 Task: Create a task  User interface not responsive on mobile devices , assign it to team member softage.8@softage.net in the project XenonTech and update the status of the task to  On Track  , set the priority of the task to Low.
Action: Mouse moved to (60, 572)
Screenshot: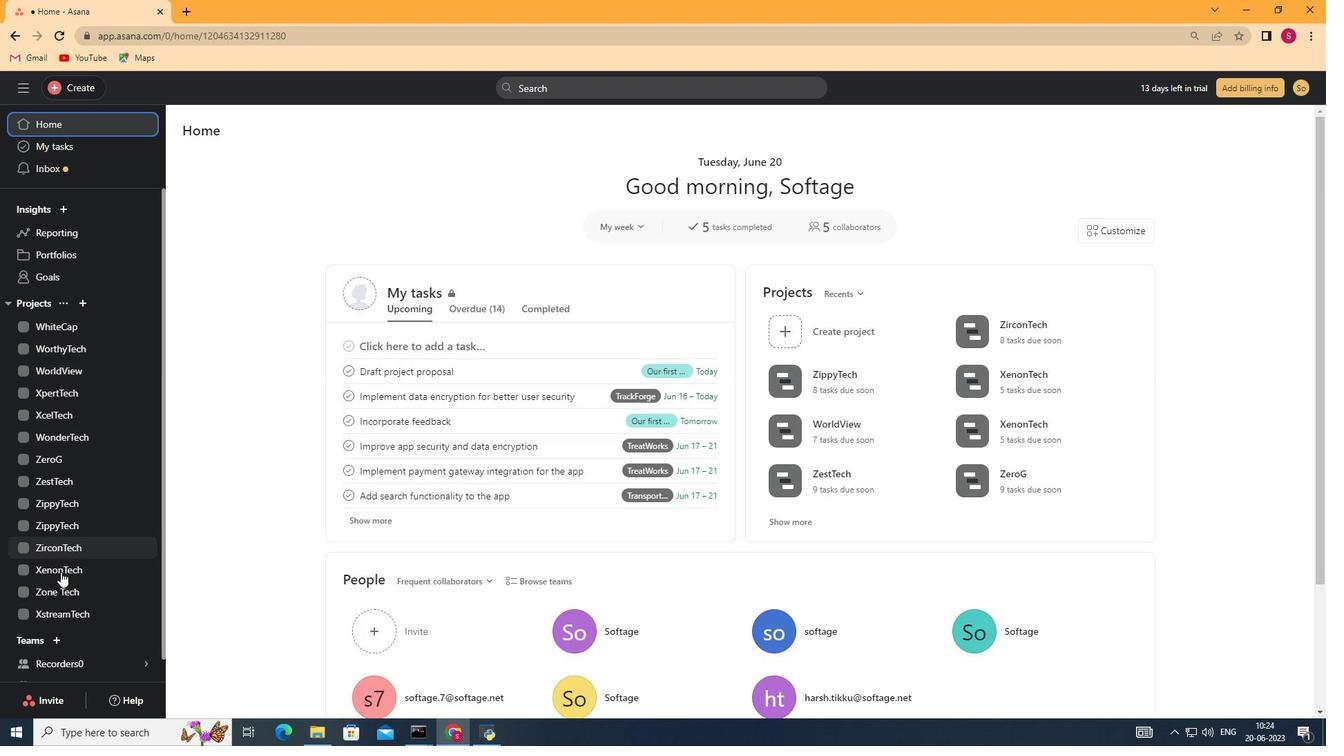 
Action: Mouse pressed left at (60, 572)
Screenshot: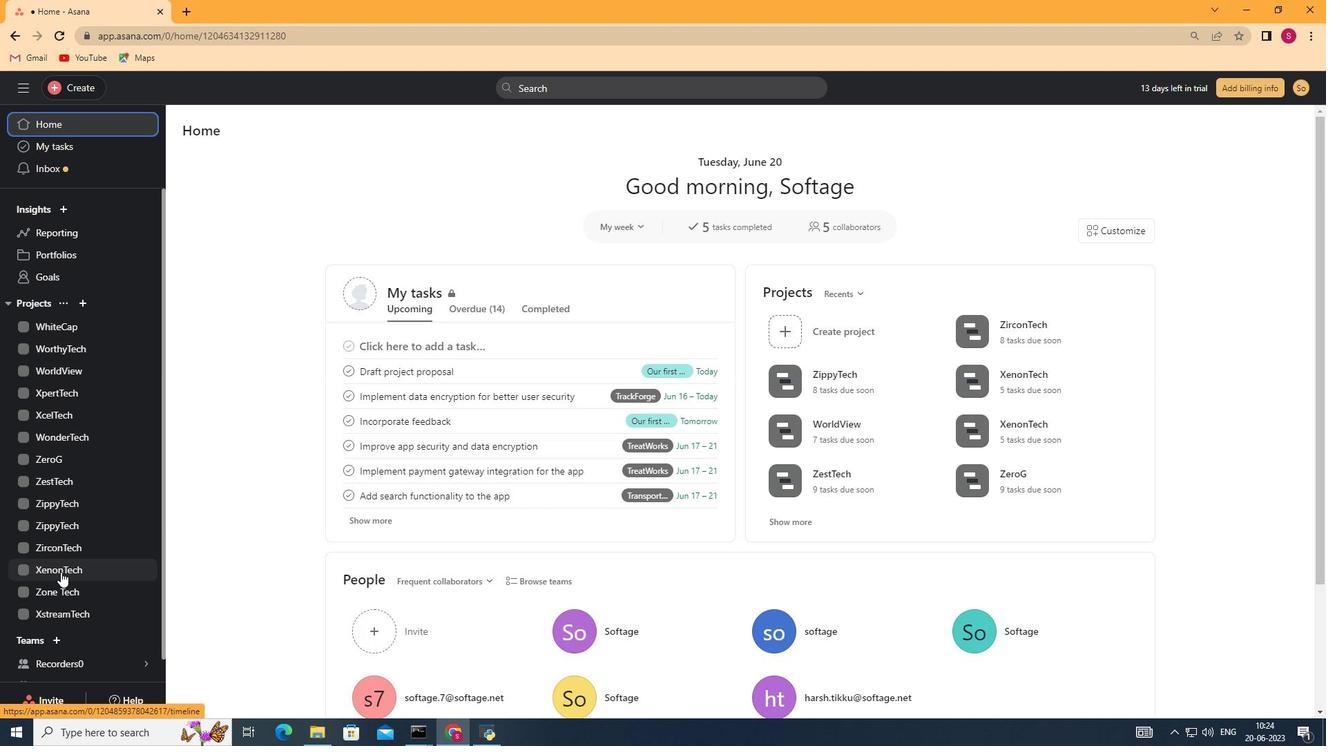 
Action: Mouse moved to (202, 198)
Screenshot: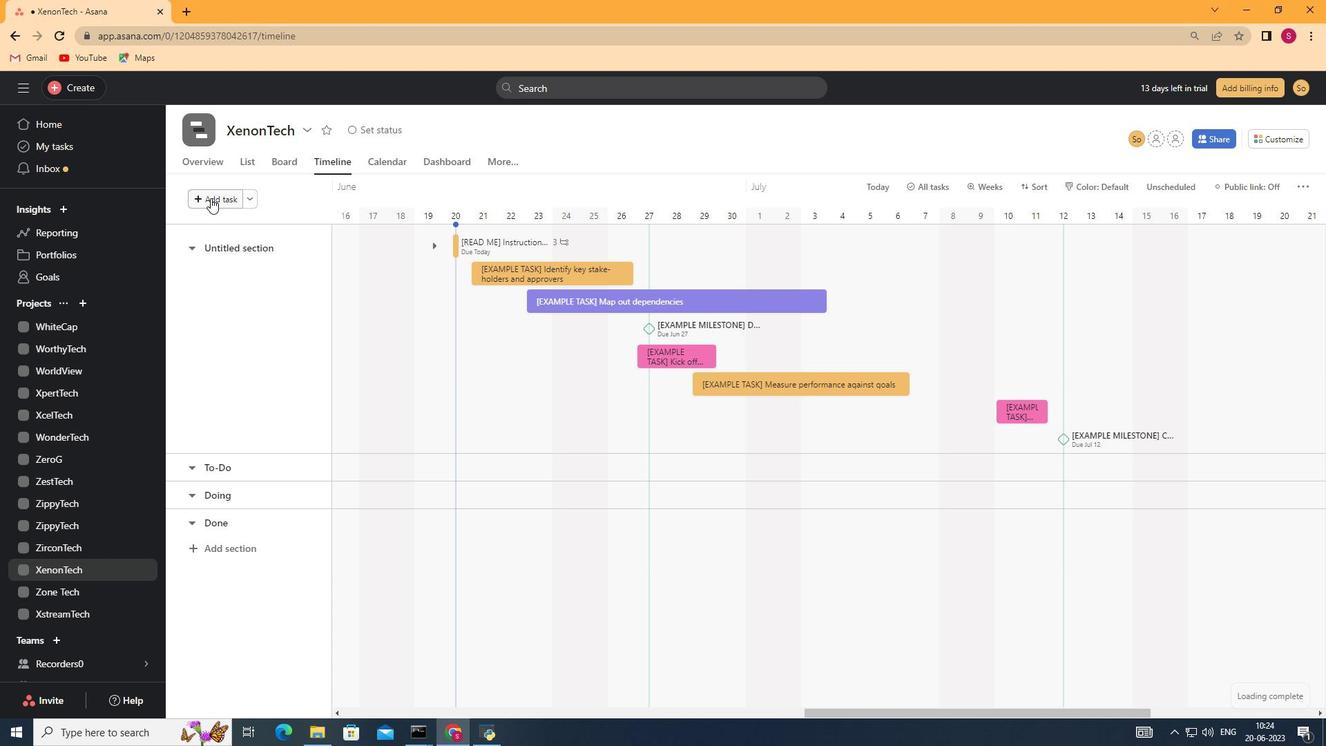 
Action: Mouse pressed left at (202, 198)
Screenshot: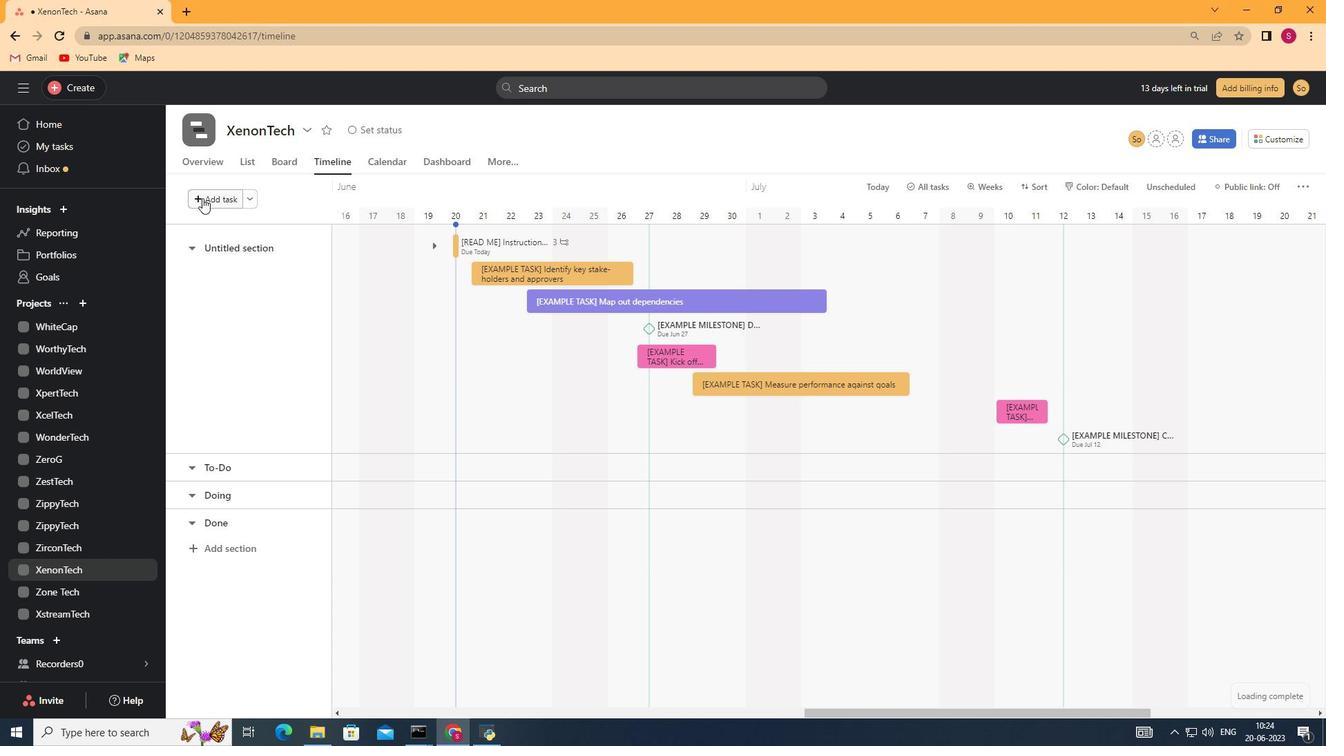 
Action: Mouse moved to (476, 248)
Screenshot: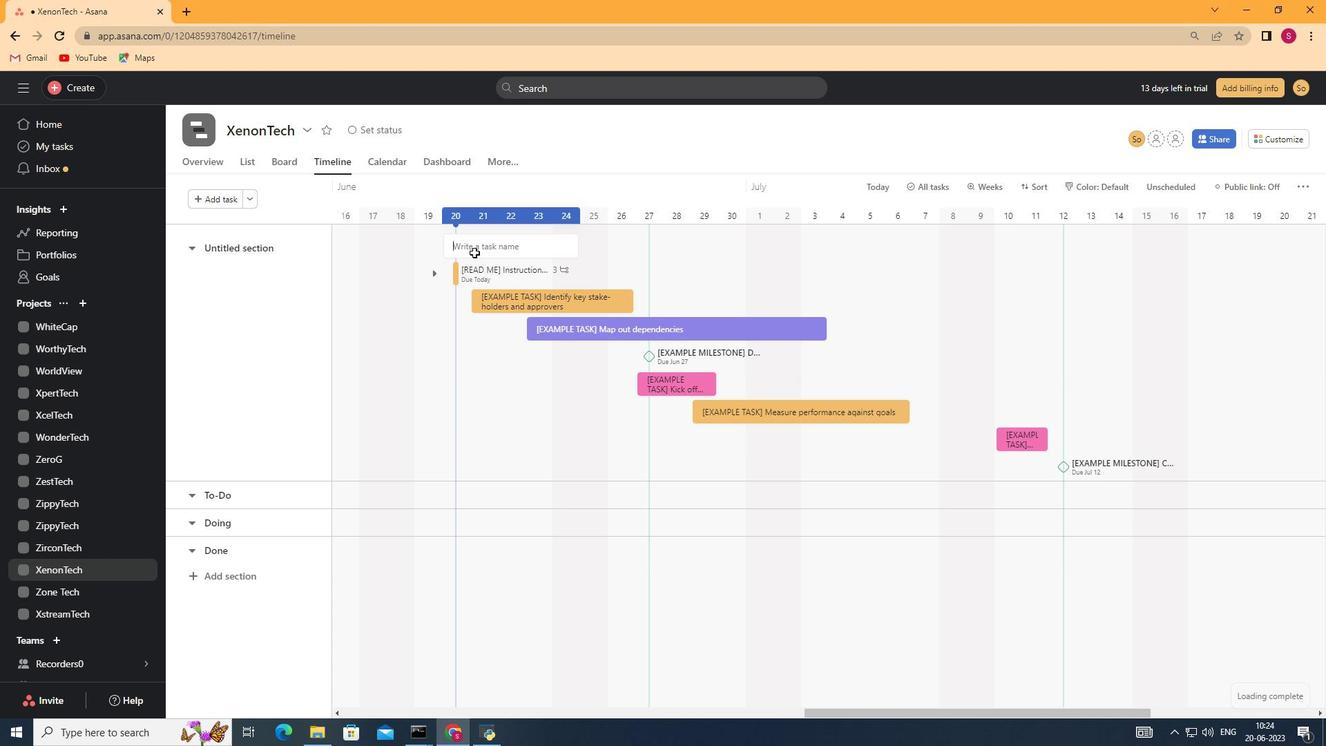 
Action: Mouse pressed left at (476, 248)
Screenshot: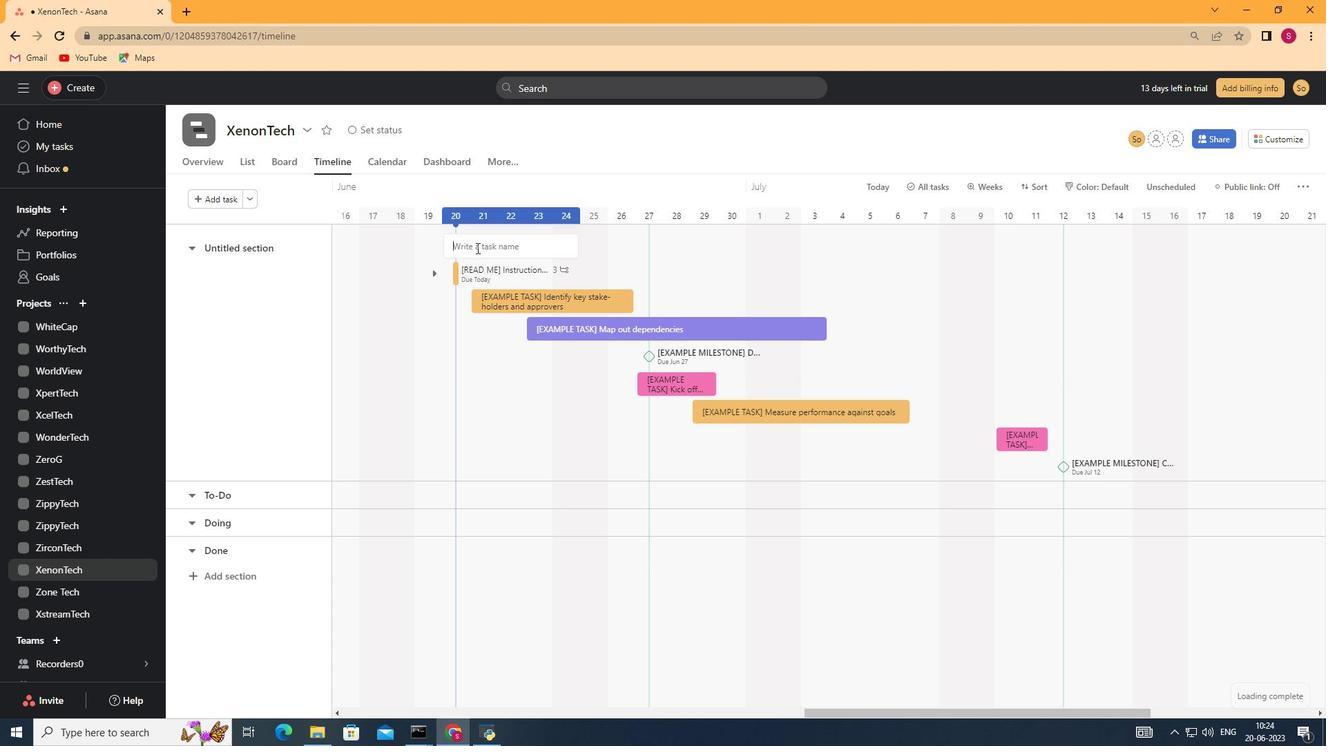 
Action: Key pressed <Key.shift>User<Key.space>interface<Key.space>not<Key.space>responsive<Key.space>on<Key.space>mobile<Key.space>devices<Key.enter>
Screenshot: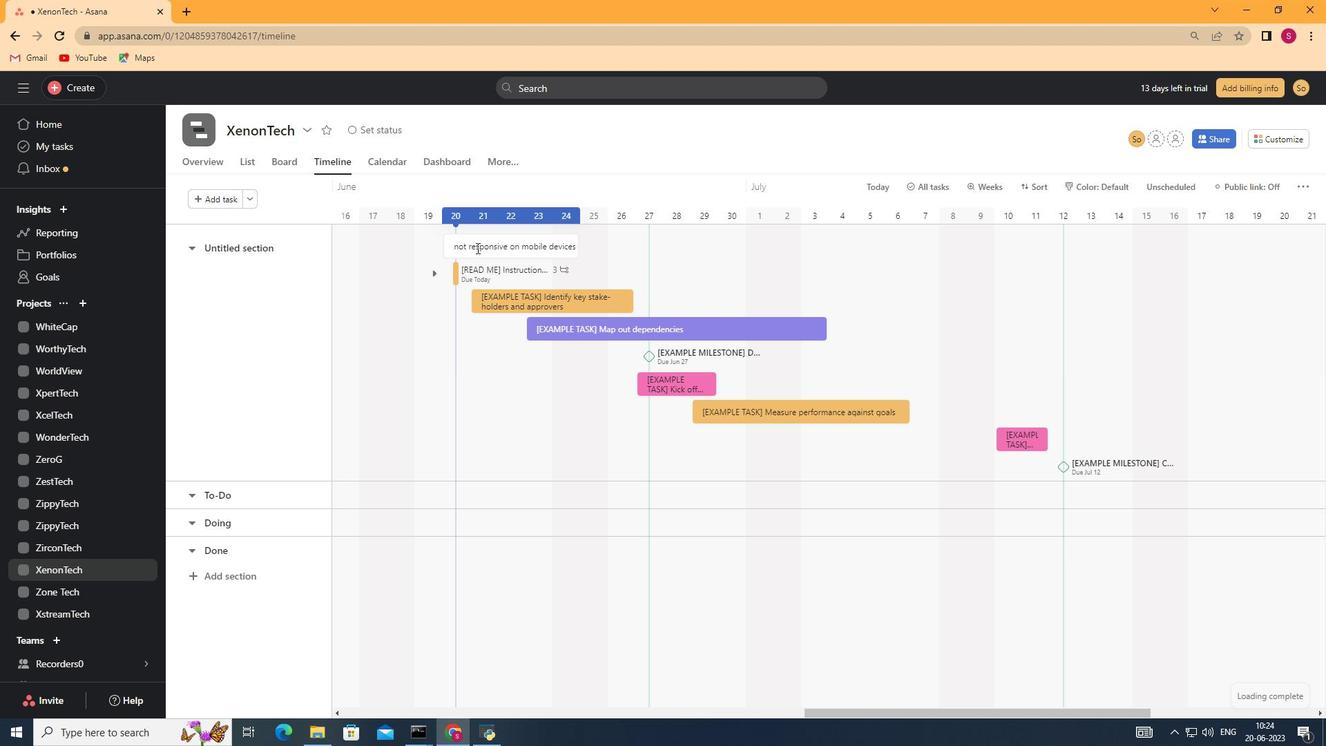 
Action: Mouse moved to (494, 241)
Screenshot: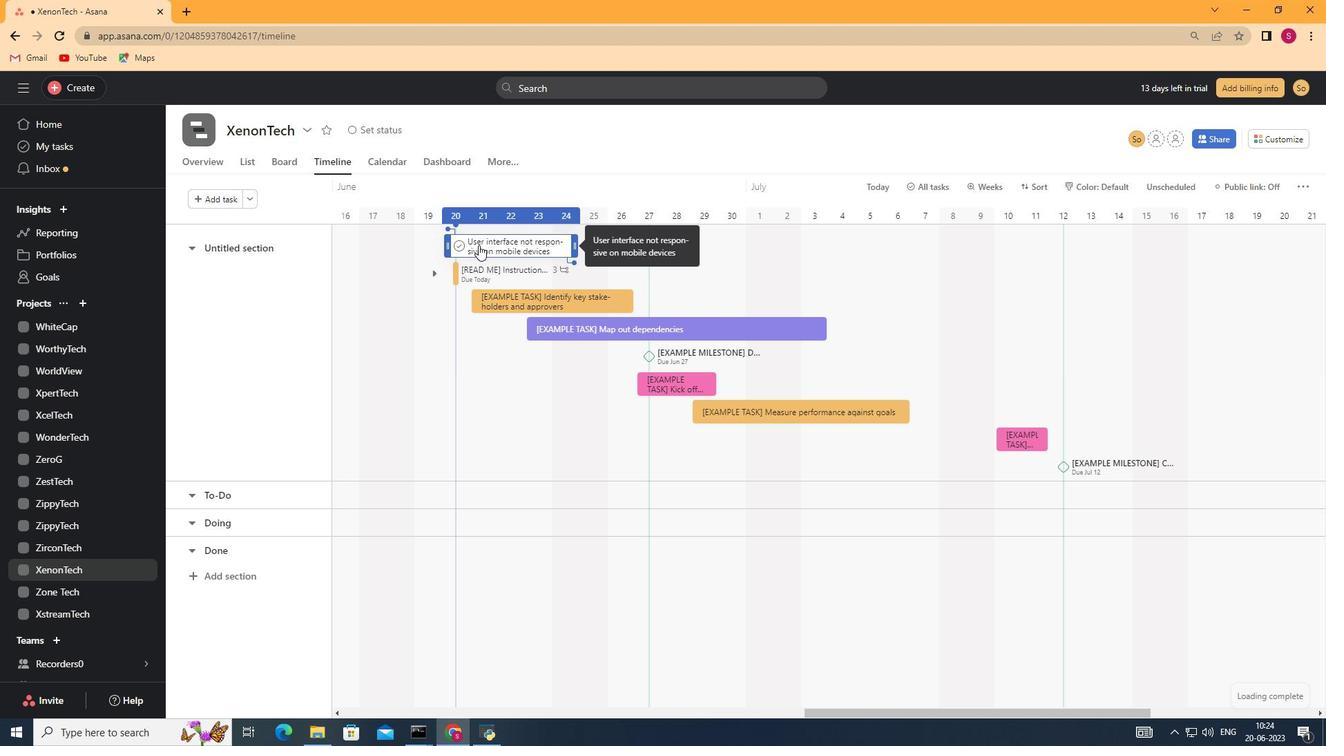 
Action: Mouse pressed left at (494, 241)
Screenshot: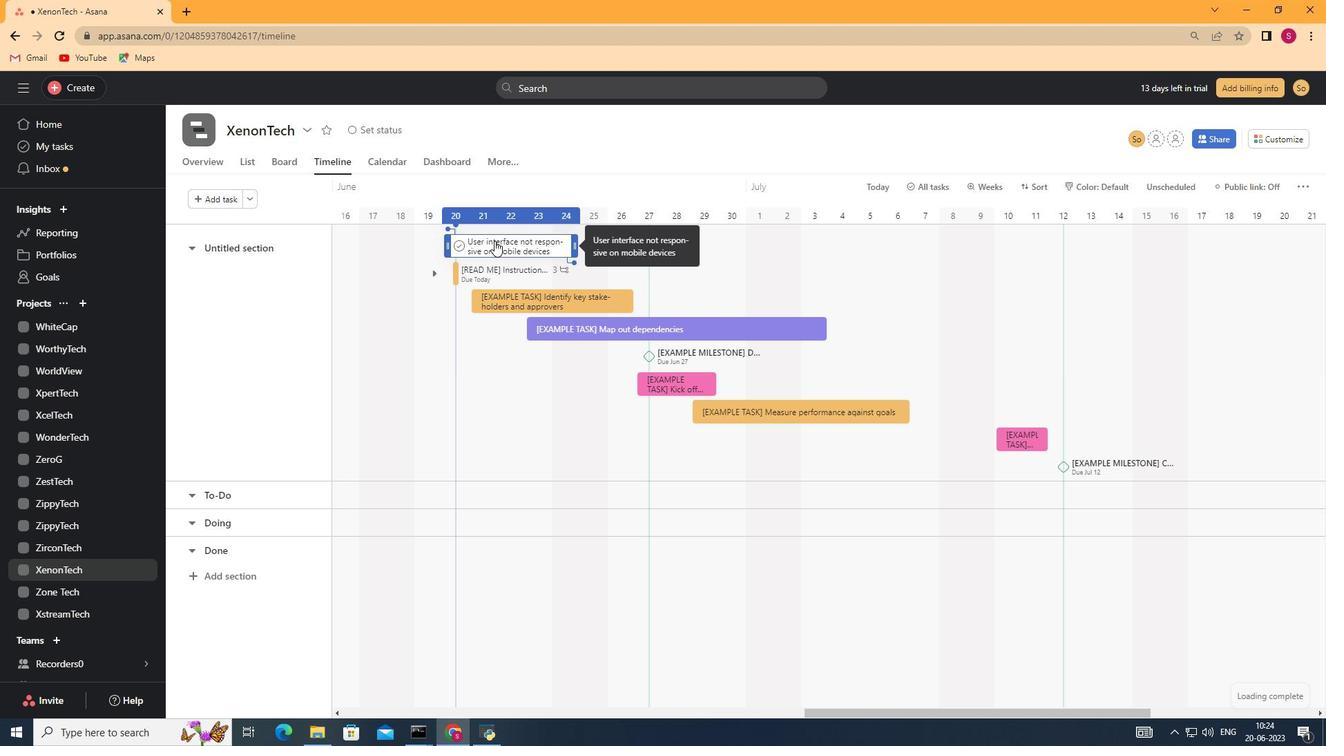 
Action: Mouse moved to (968, 268)
Screenshot: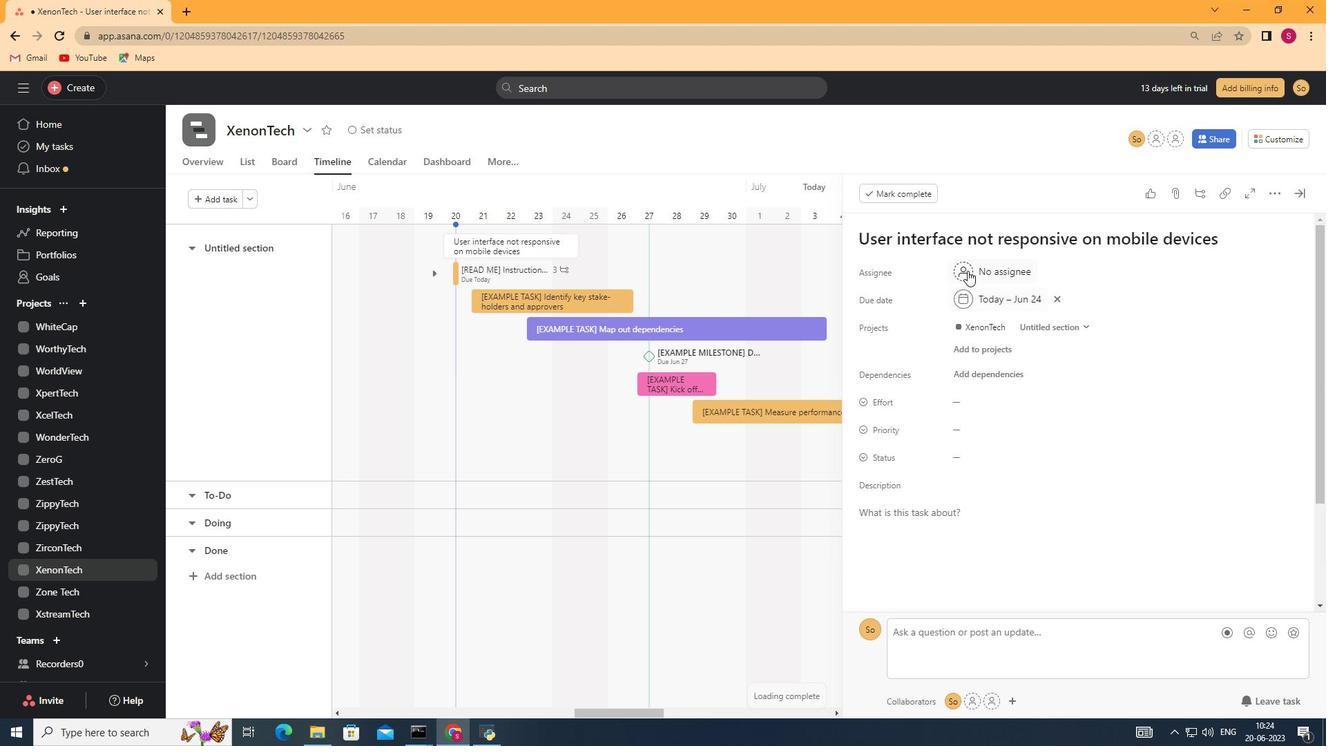 
Action: Mouse pressed left at (968, 268)
Screenshot: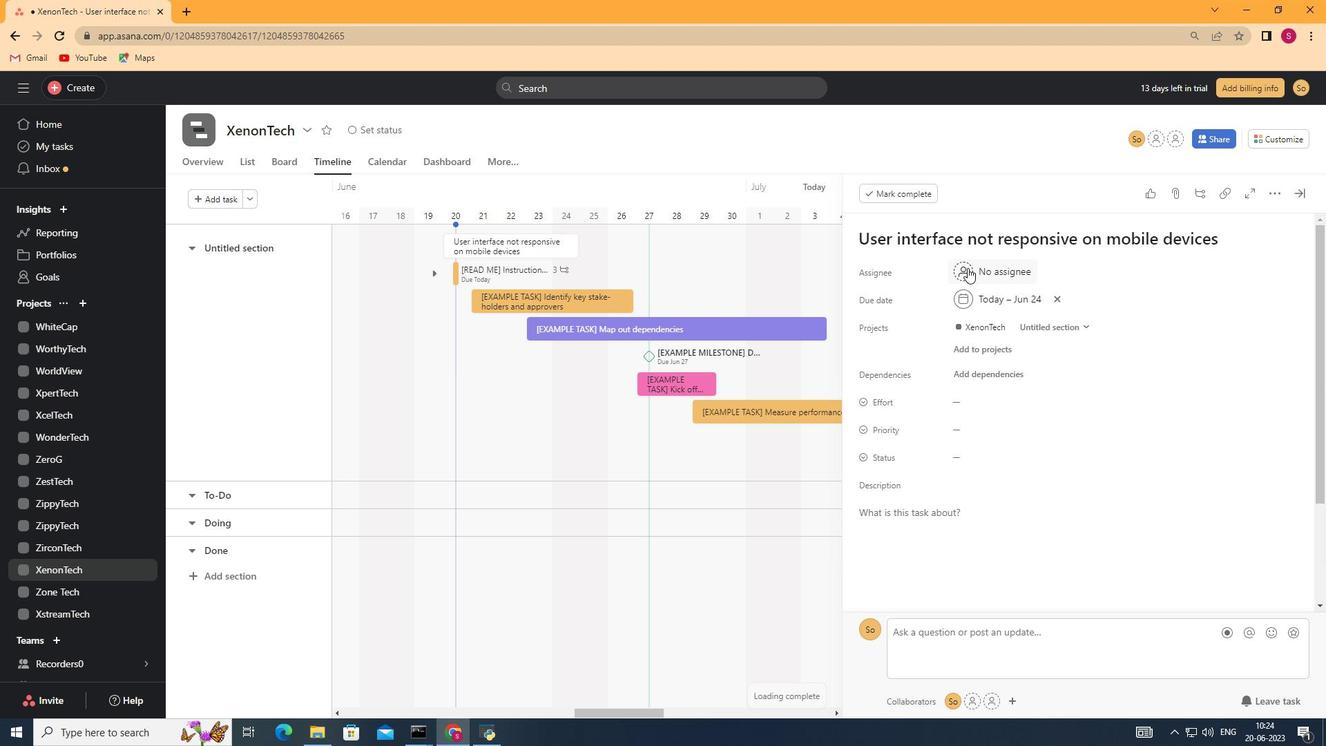 
Action: Mouse moved to (1015, 273)
Screenshot: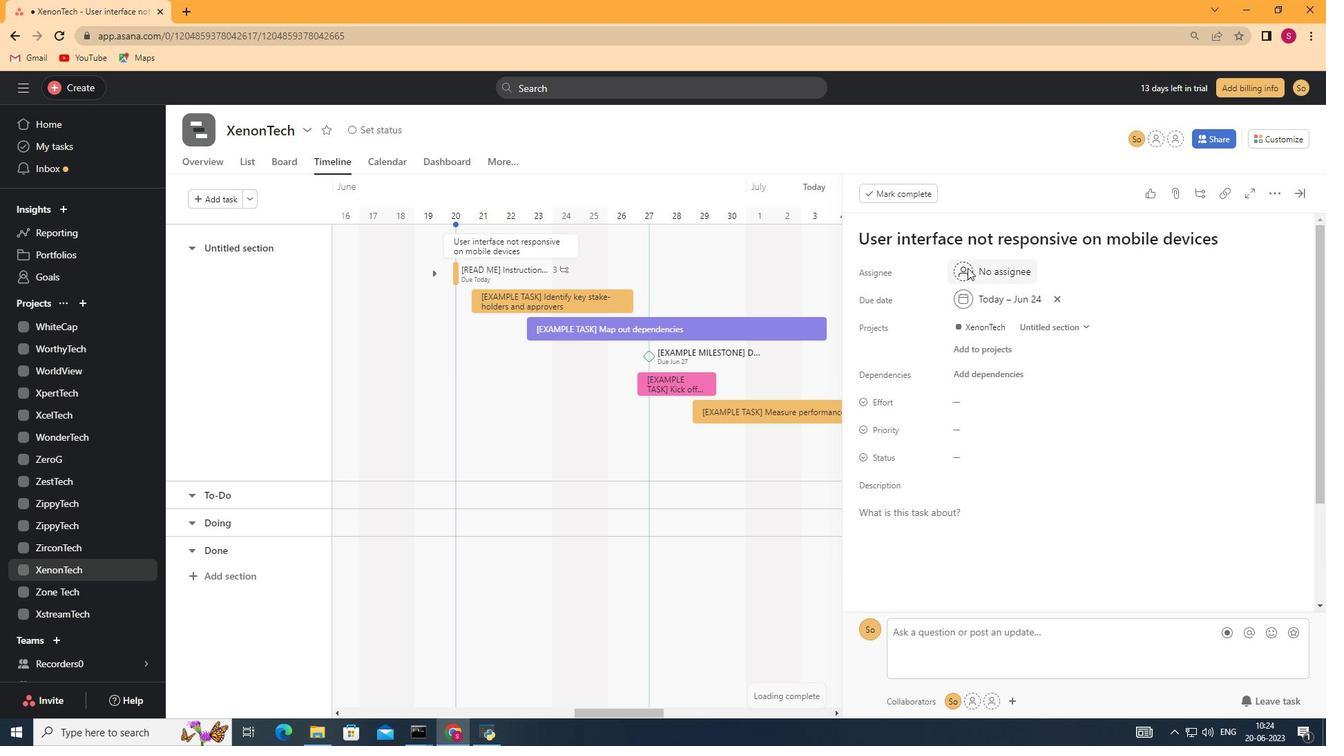 
Action: Key pressed softage.8<Key.shift>@softage.net<Key.enter>
Screenshot: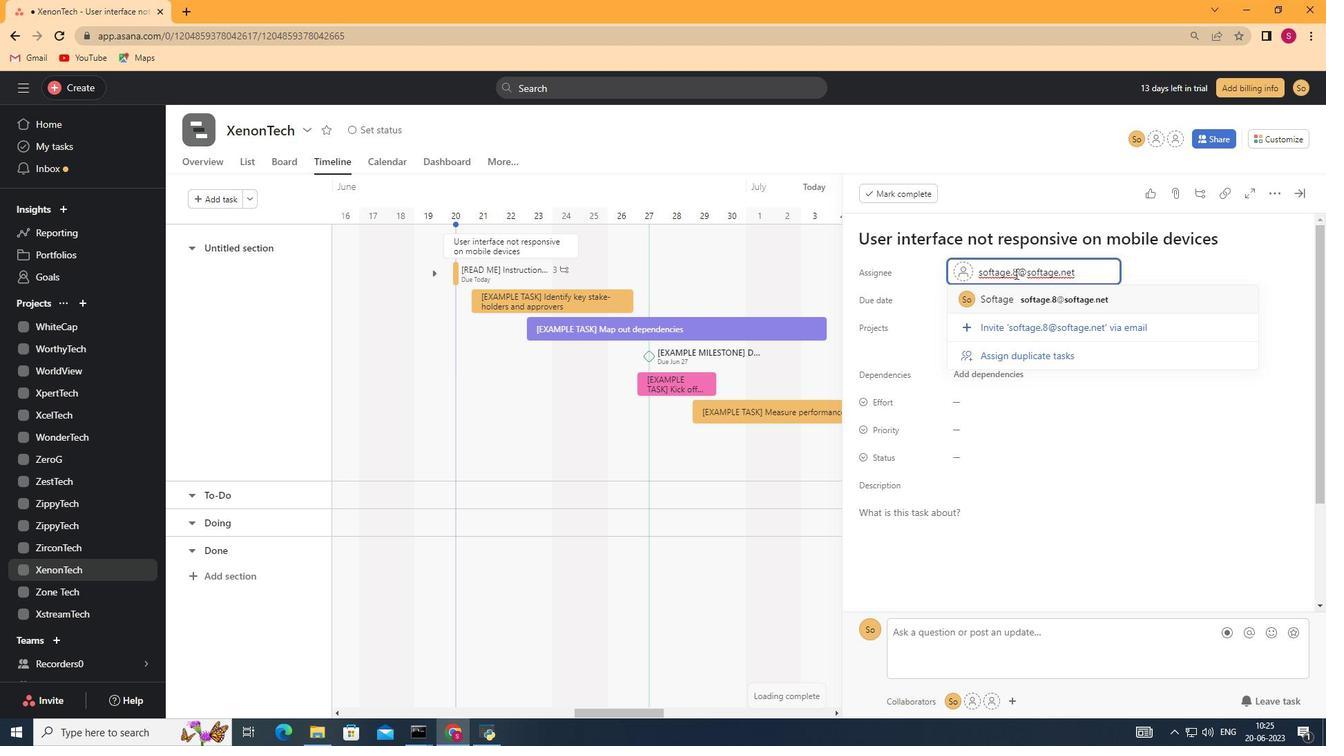 
Action: Mouse moved to (990, 456)
Screenshot: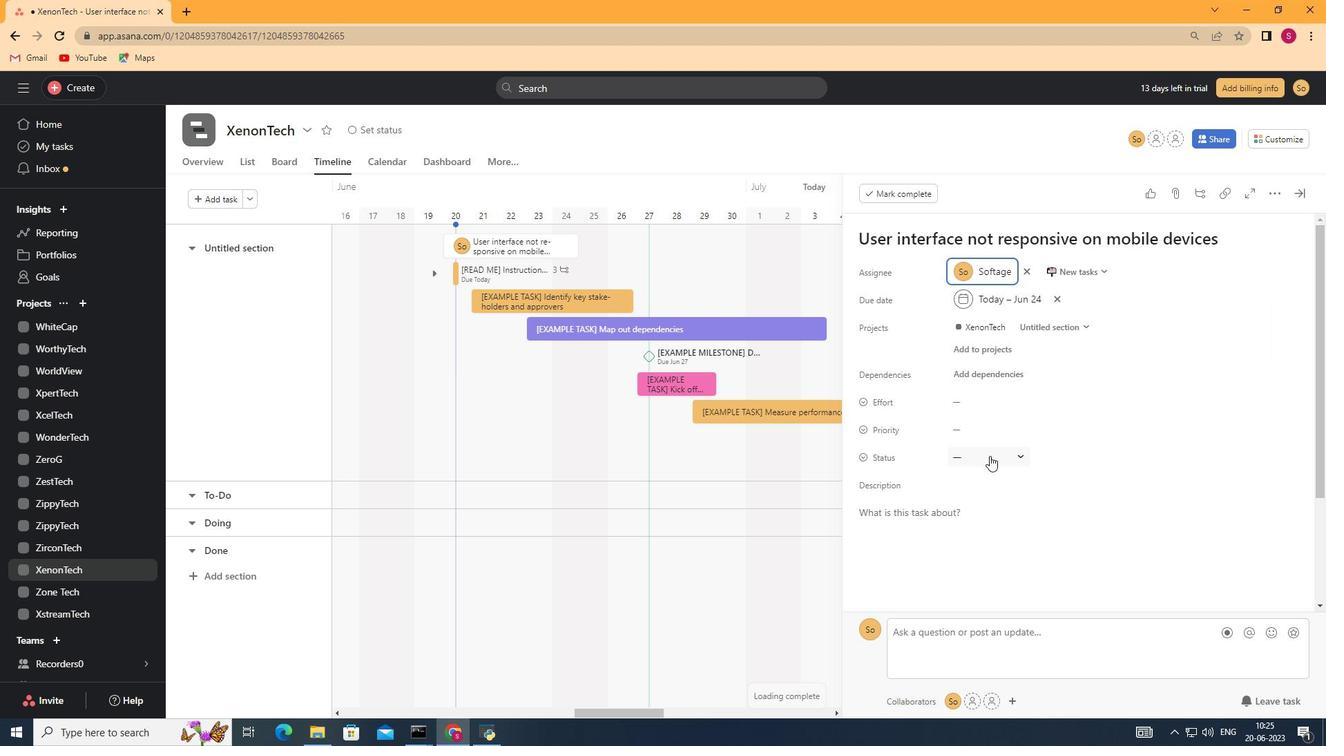 
Action: Mouse pressed left at (990, 456)
Screenshot: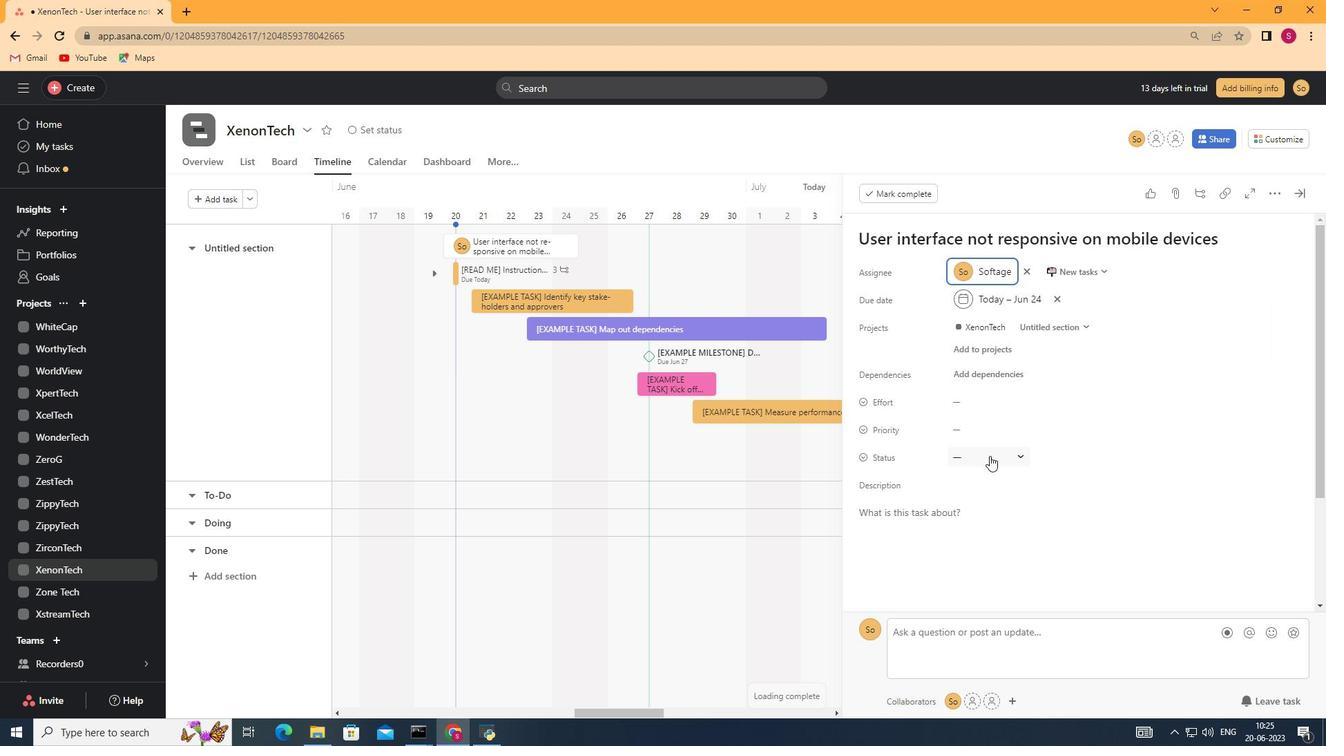 
Action: Mouse moved to (1026, 507)
Screenshot: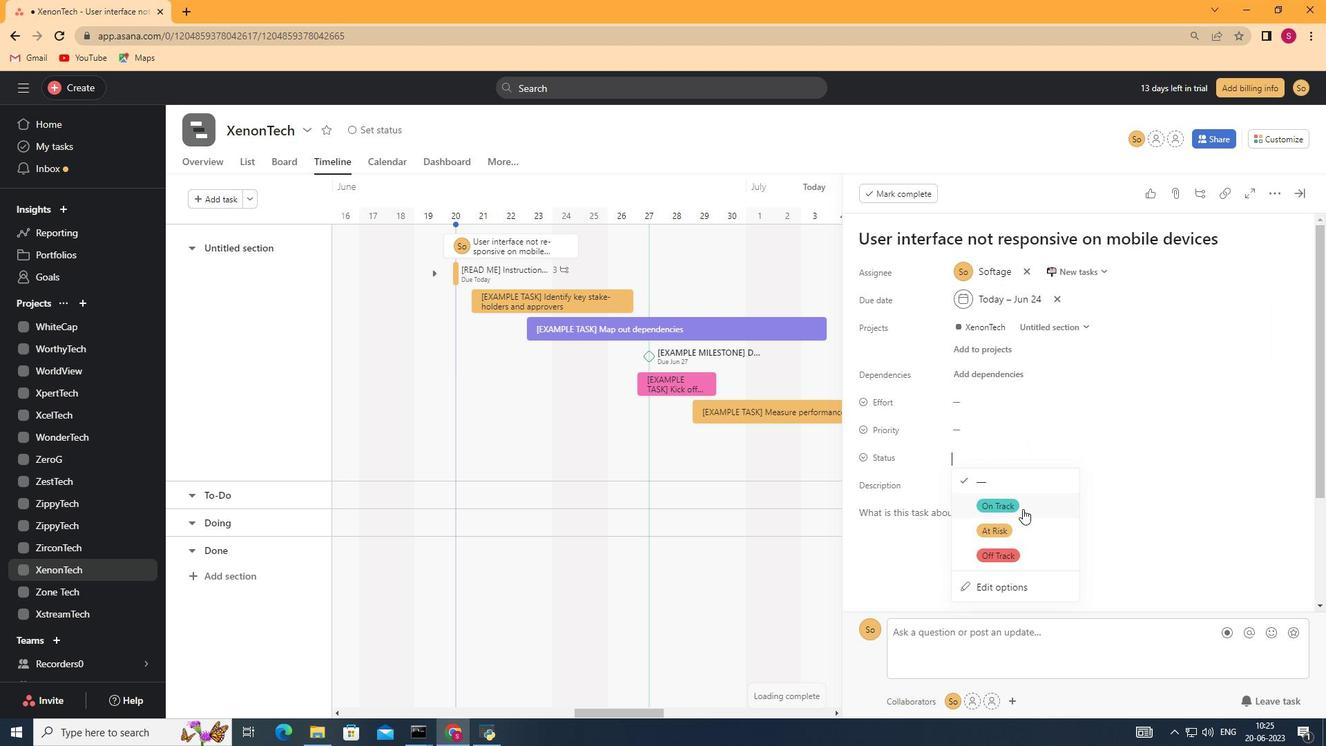 
Action: Mouse pressed left at (1026, 507)
Screenshot: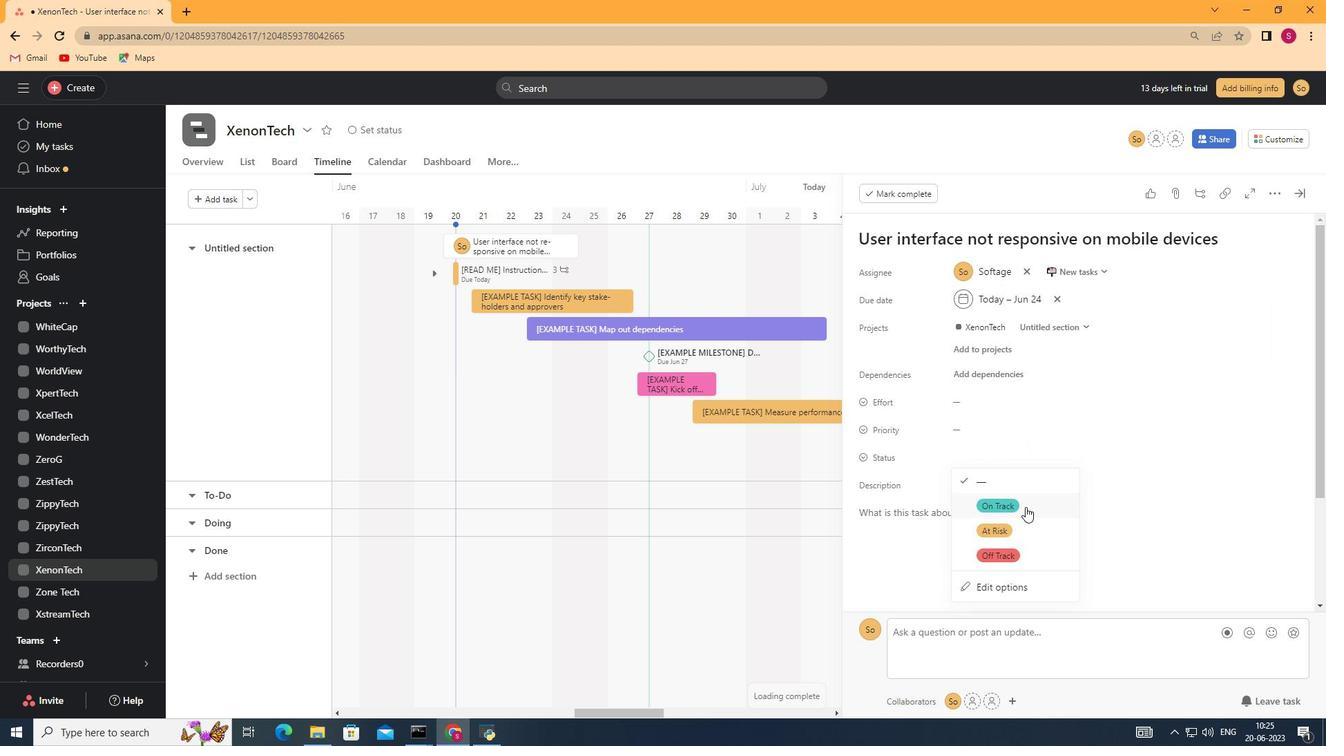 
Action: Mouse moved to (997, 431)
Screenshot: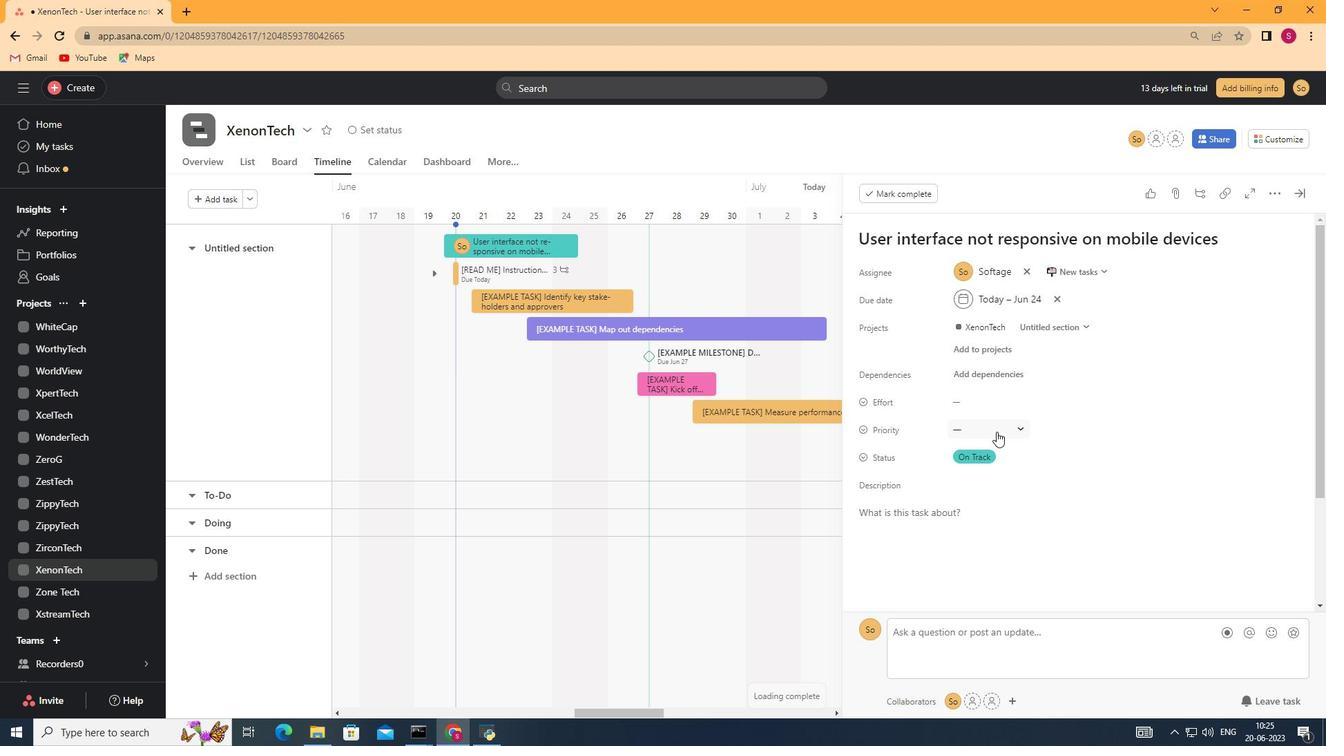 
Action: Mouse pressed left at (997, 431)
Screenshot: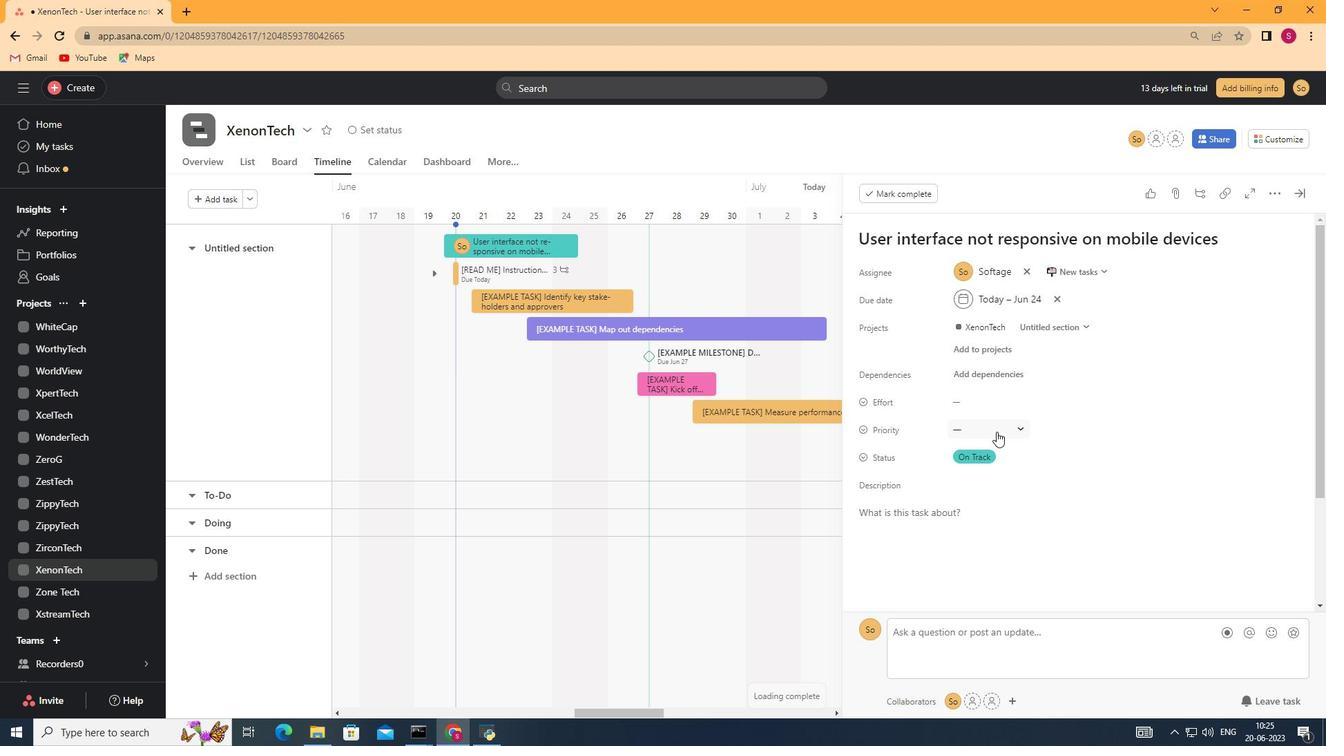 
Action: Mouse moved to (1019, 522)
Screenshot: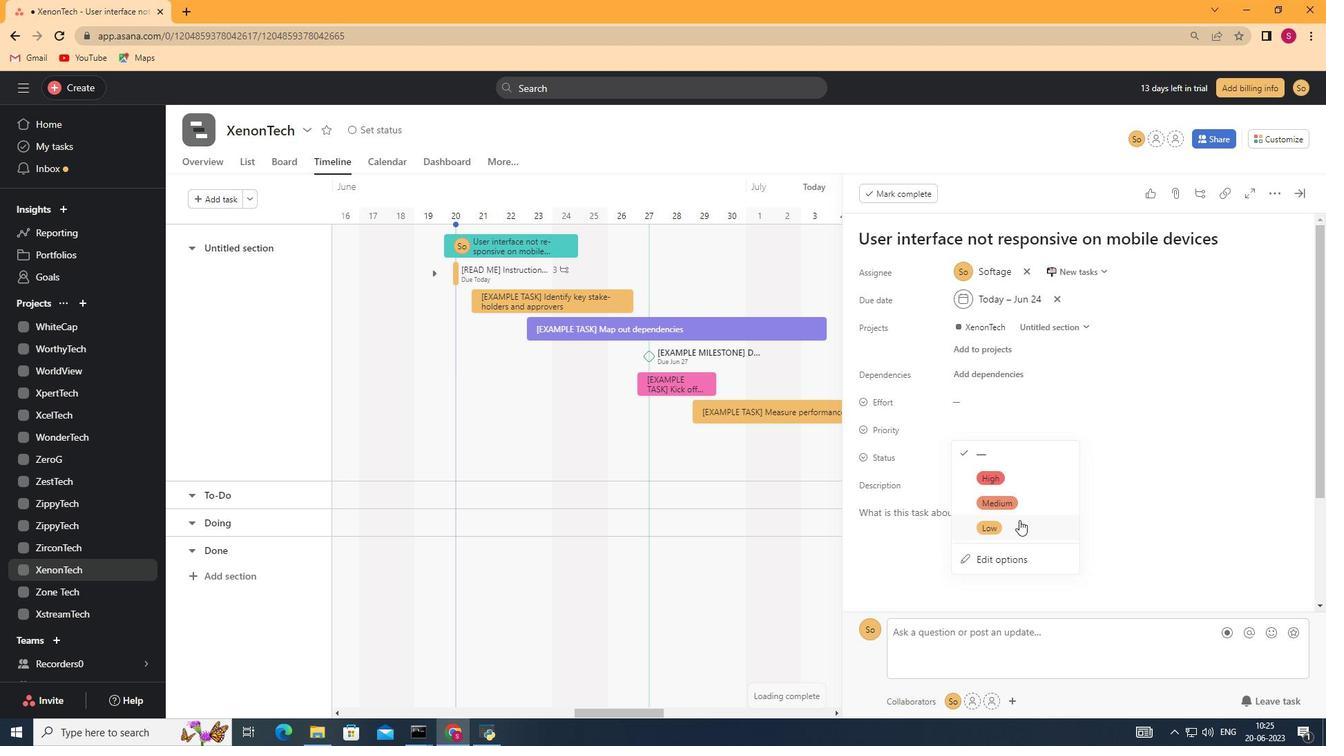 
Action: Mouse pressed left at (1019, 522)
Screenshot: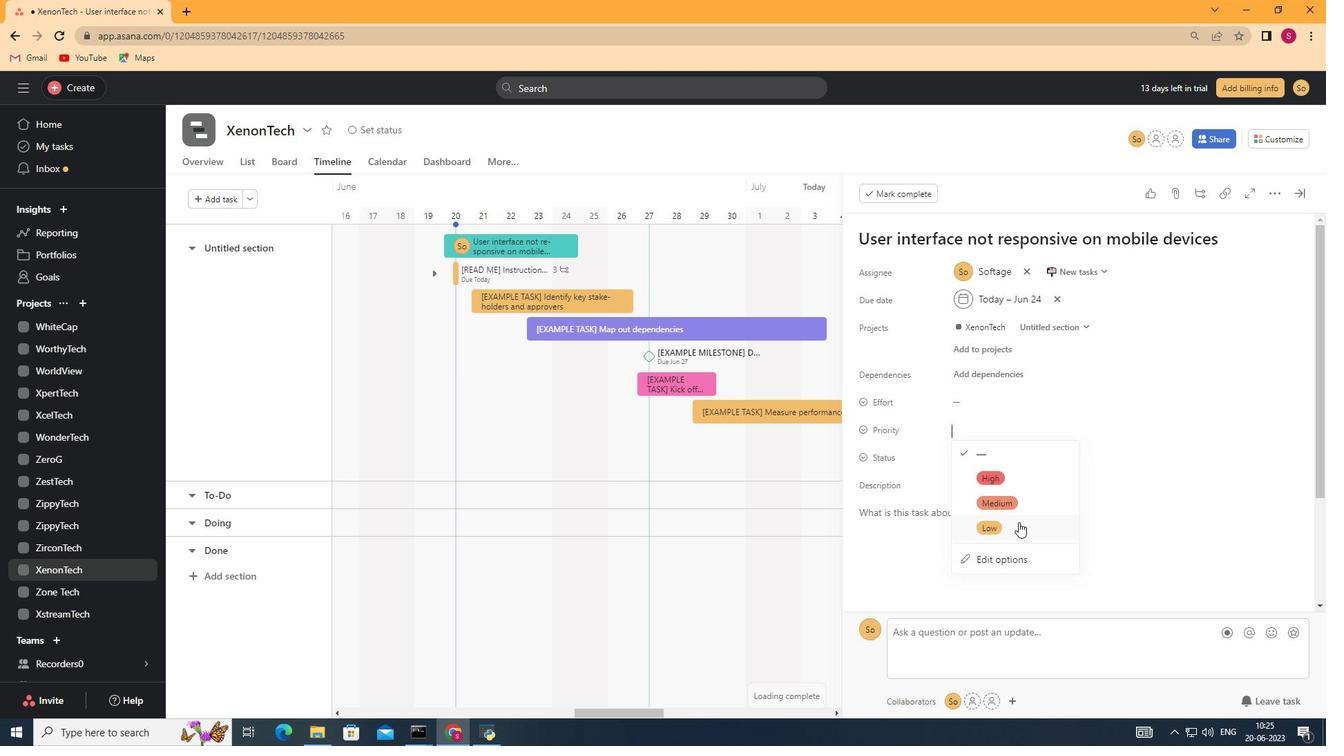 
Action: Mouse moved to (1019, 505)
Screenshot: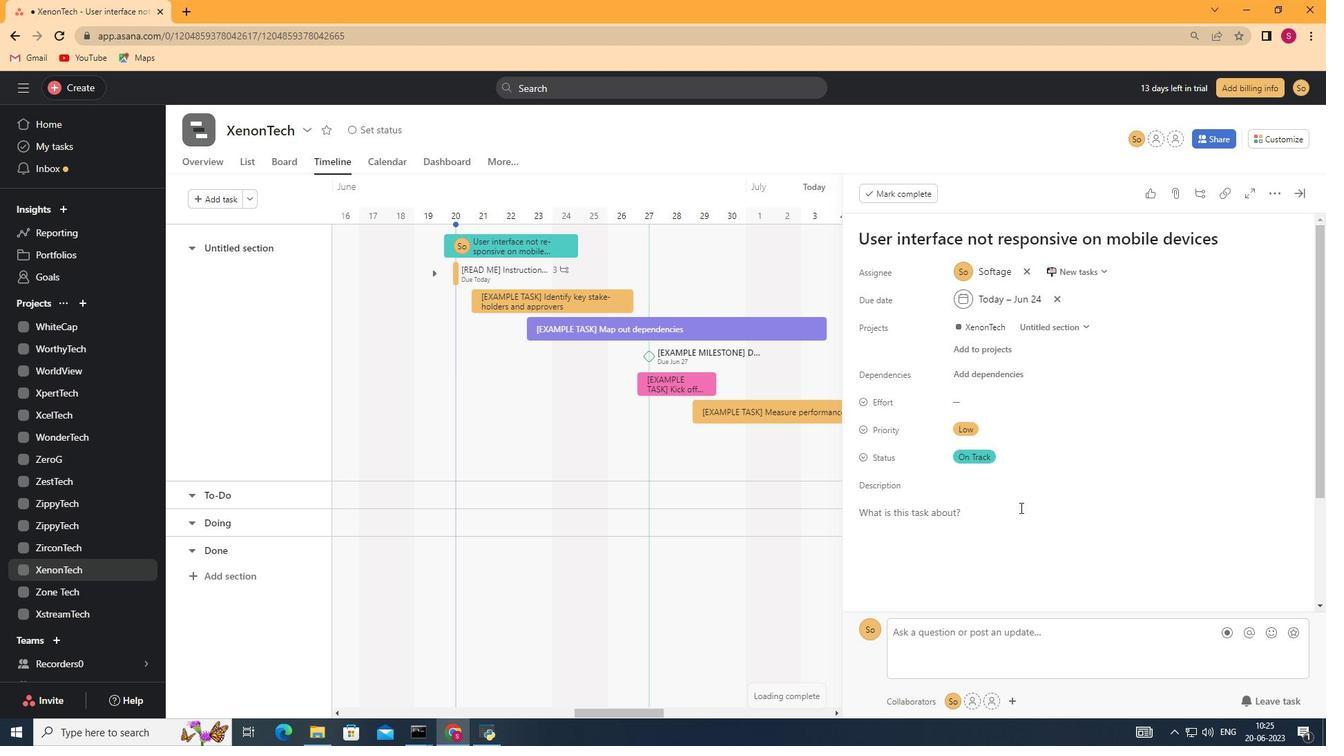 
